 Task: Select option "Anybody" in sharing boards with guests/ Inviting guests.
Action: Mouse moved to (921, 434)
Screenshot: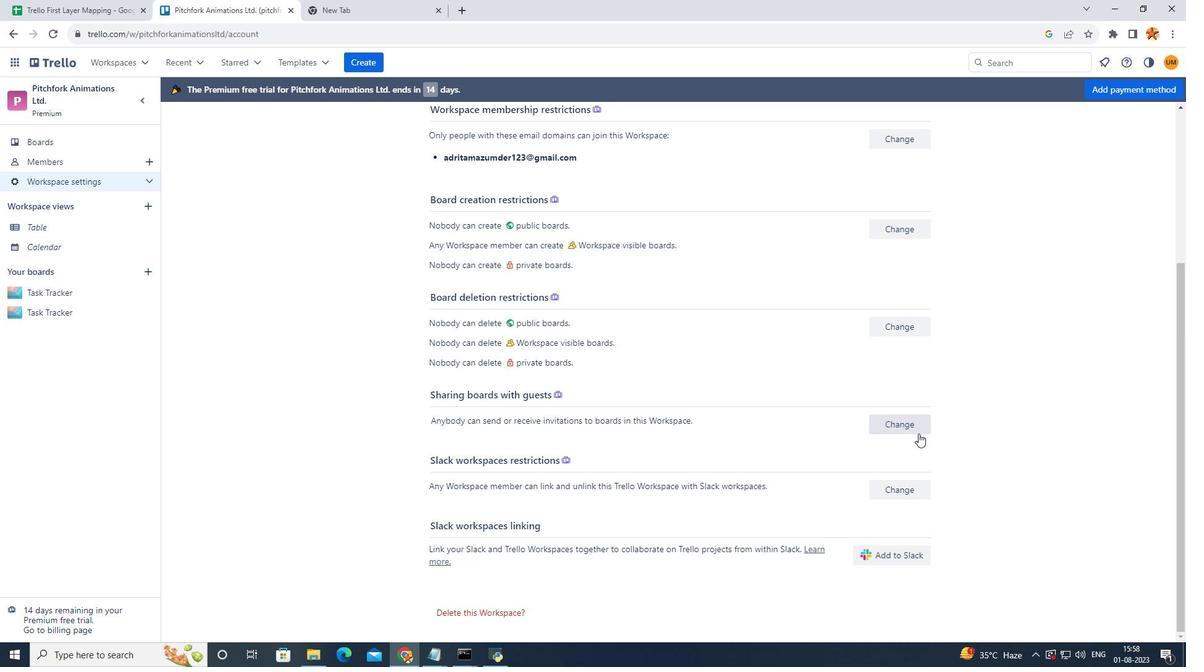
Action: Mouse pressed left at (921, 434)
Screenshot: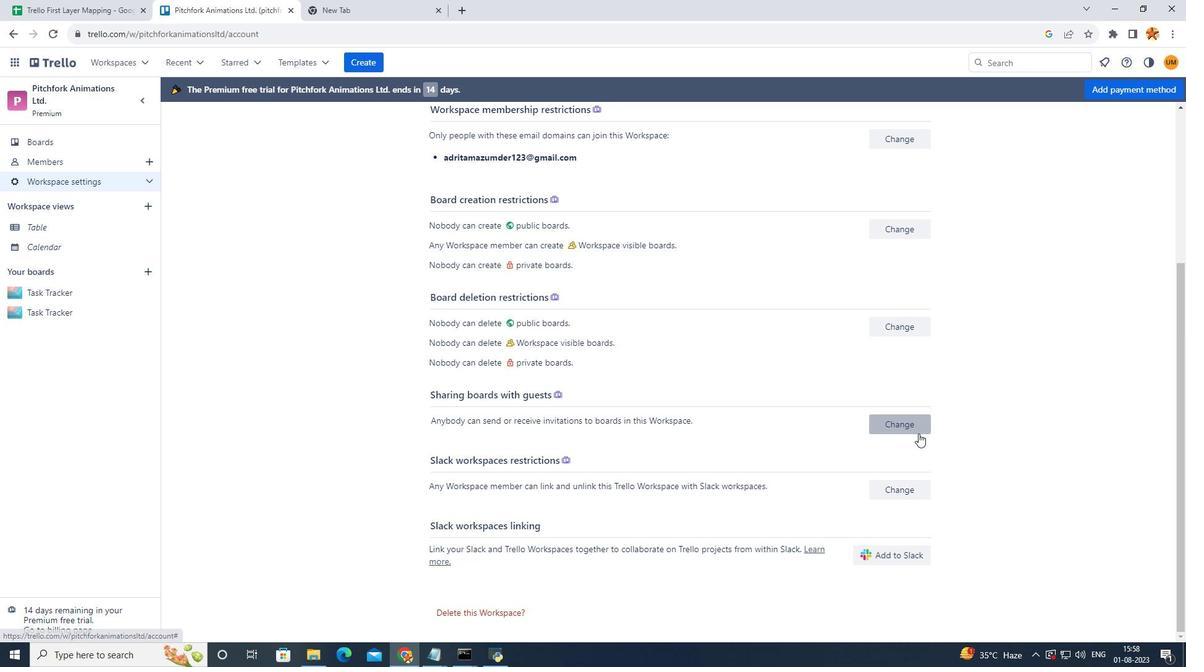 
Action: Mouse moved to (918, 433)
Screenshot: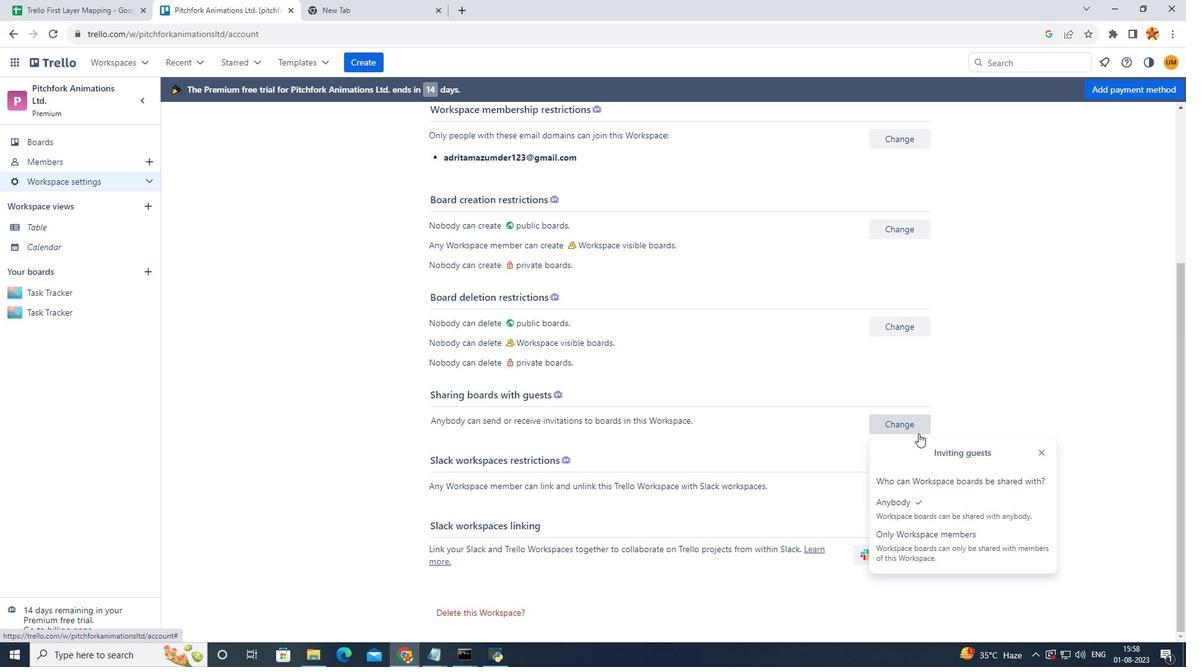 
Action: Mouse pressed left at (918, 433)
Screenshot: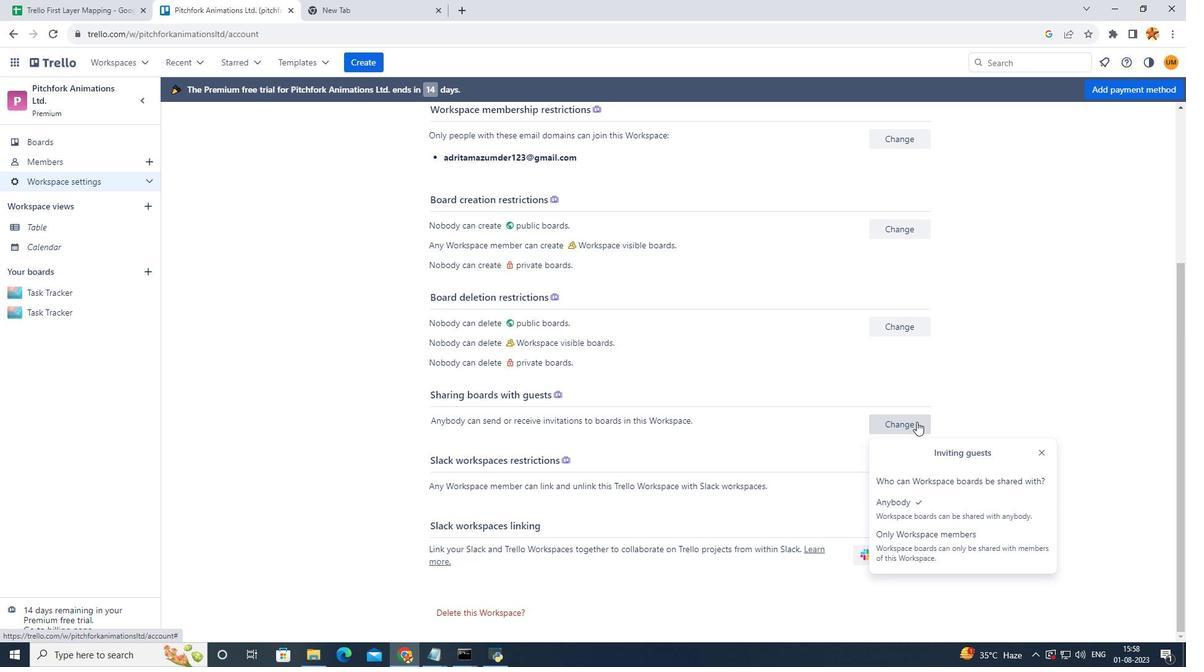 
Action: Mouse moved to (885, 512)
Screenshot: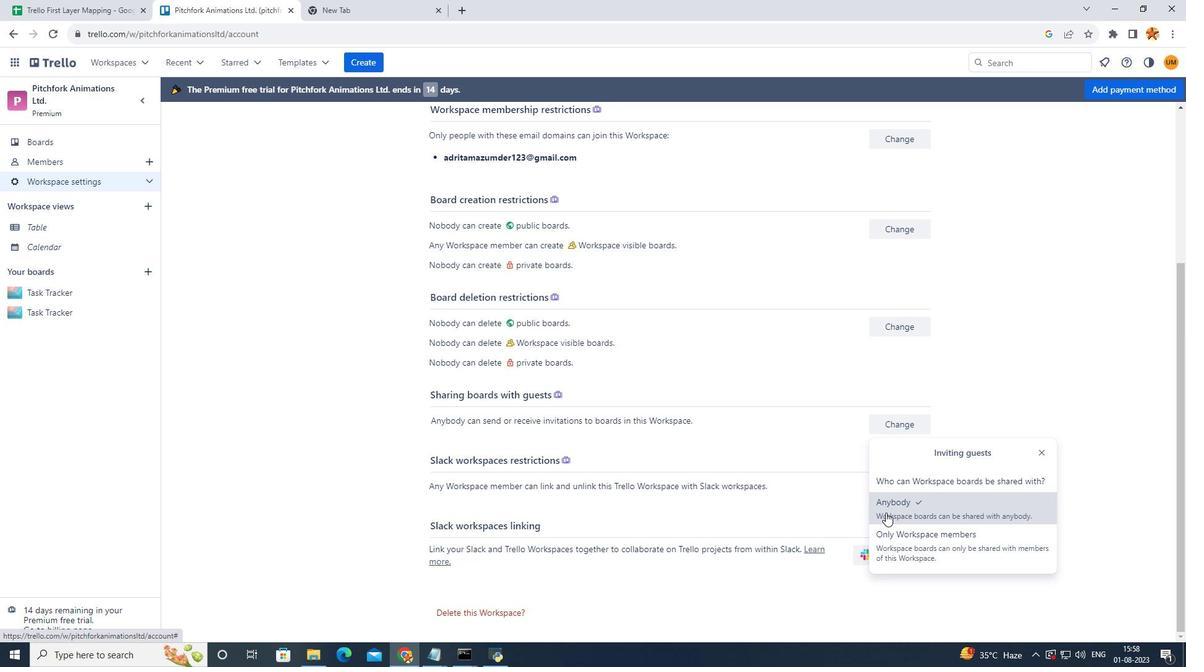 
Action: Mouse pressed left at (885, 512)
Screenshot: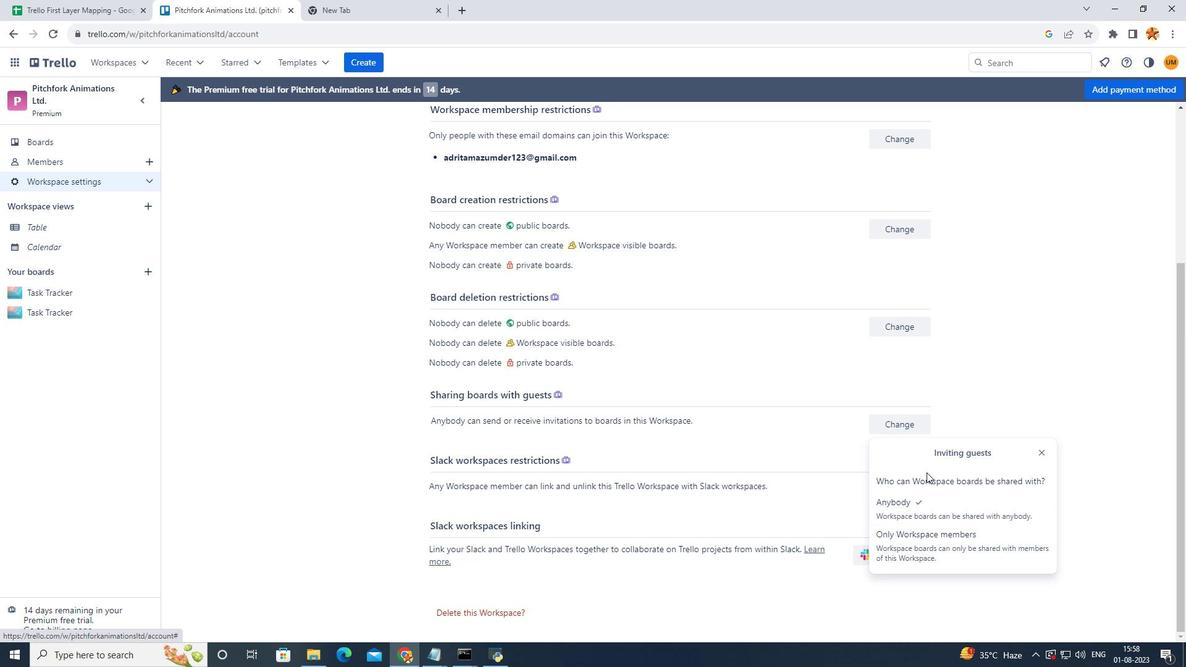 
Action: Mouse moved to (1023, 413)
Screenshot: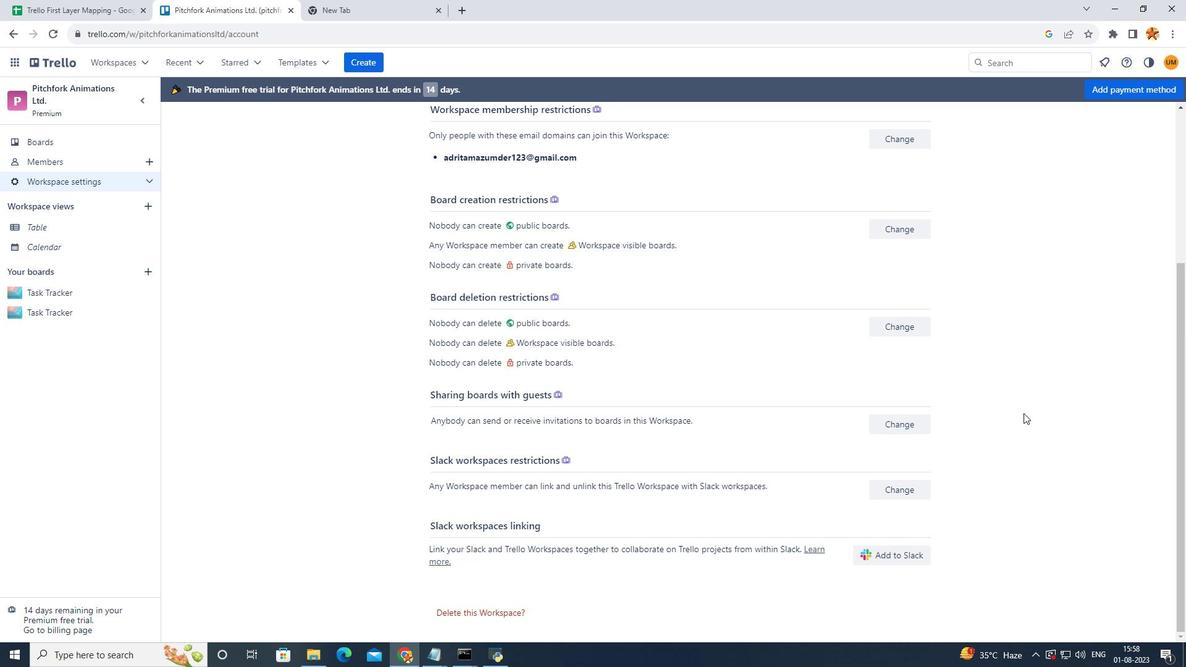 
Action: Mouse pressed left at (1023, 413)
Screenshot: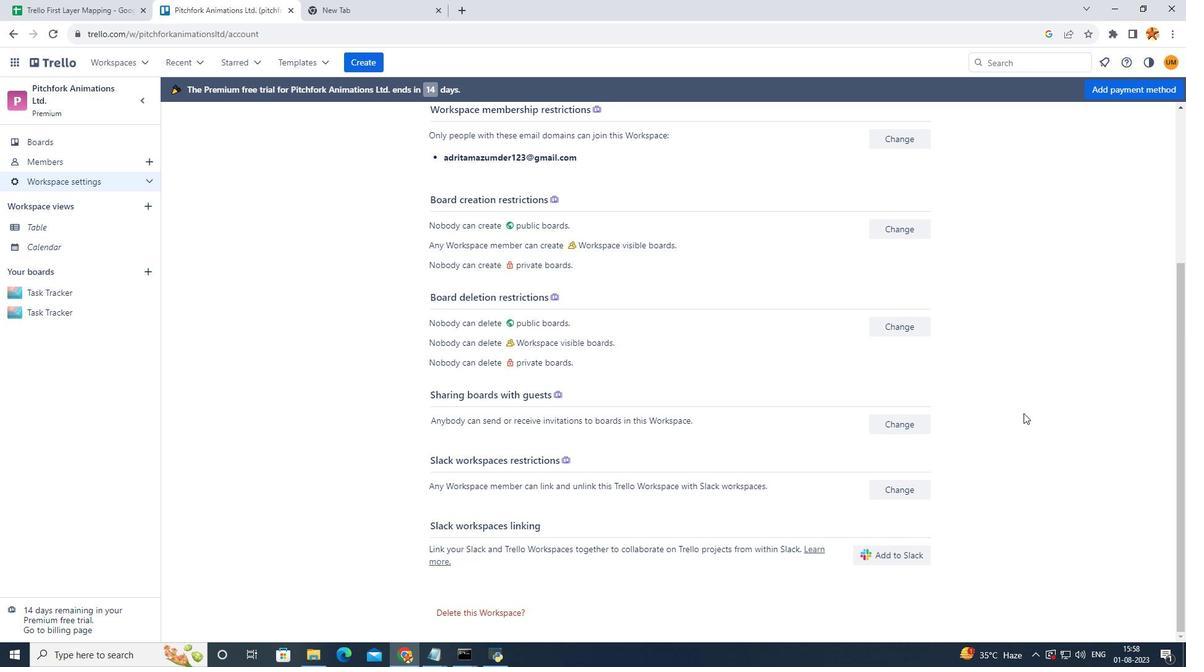 
